 Task: Add Prince Of Peace Organic Oolong Tea to the cart.
Action: Mouse pressed left at (30, 109)
Screenshot: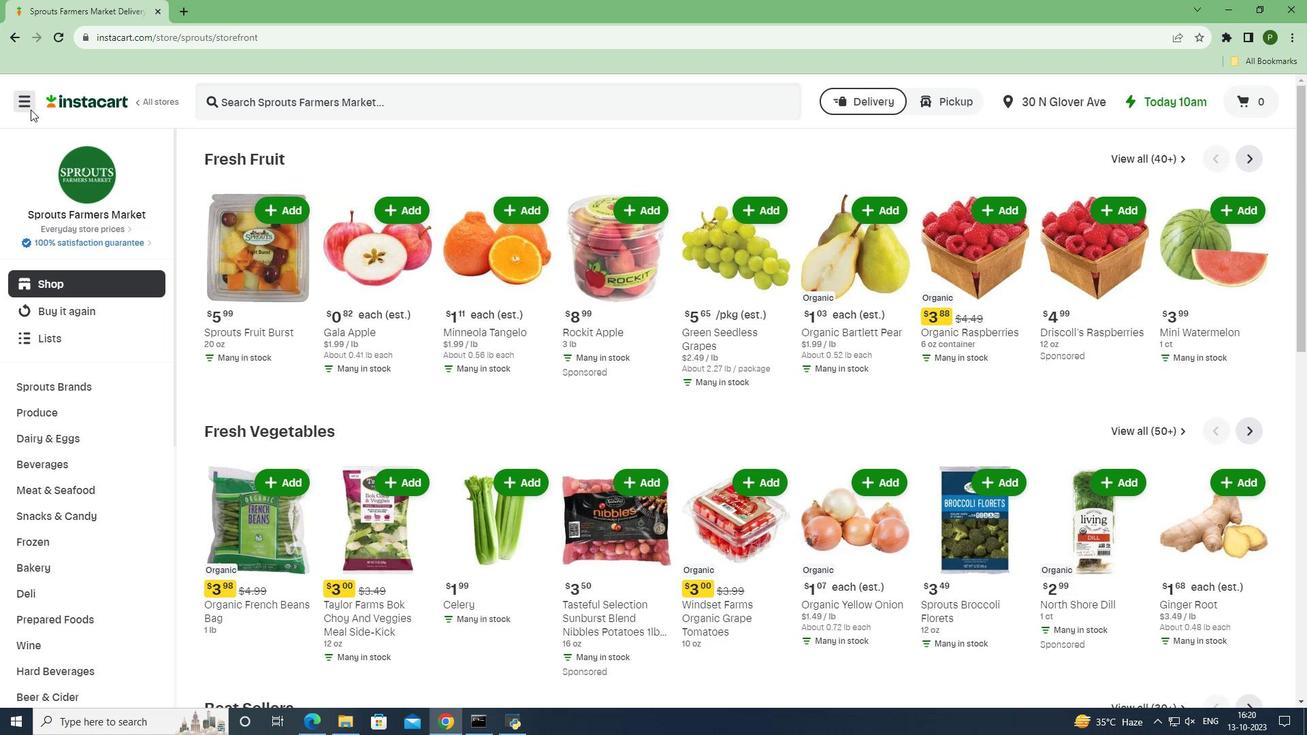 
Action: Mouse moved to (68, 360)
Screenshot: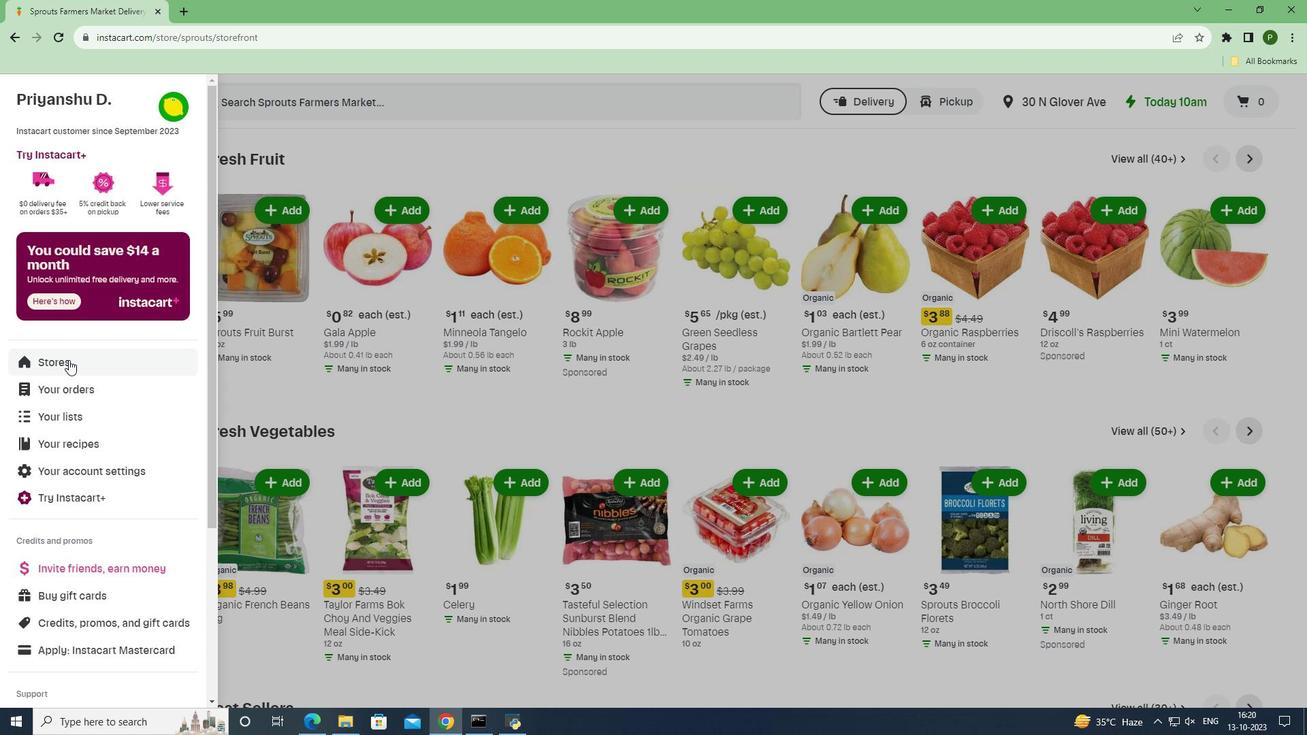 
Action: Mouse pressed left at (68, 360)
Screenshot: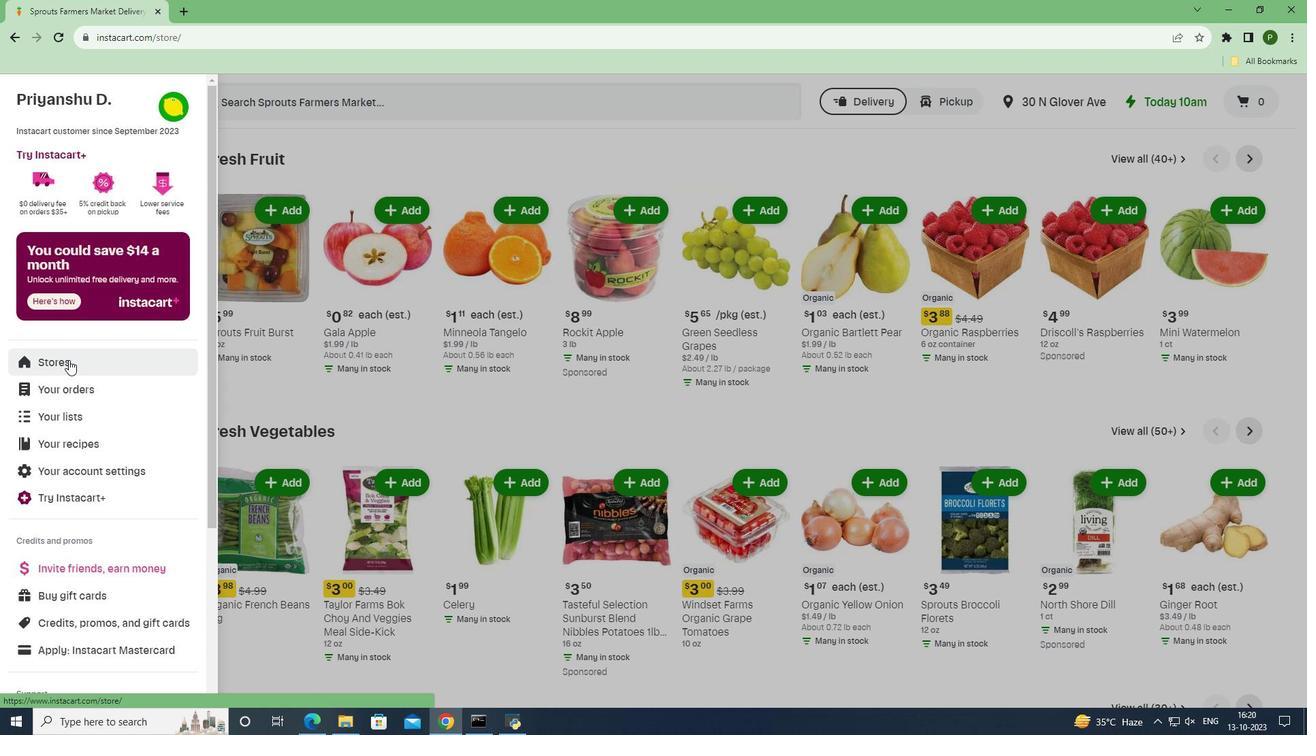 
Action: Mouse moved to (318, 158)
Screenshot: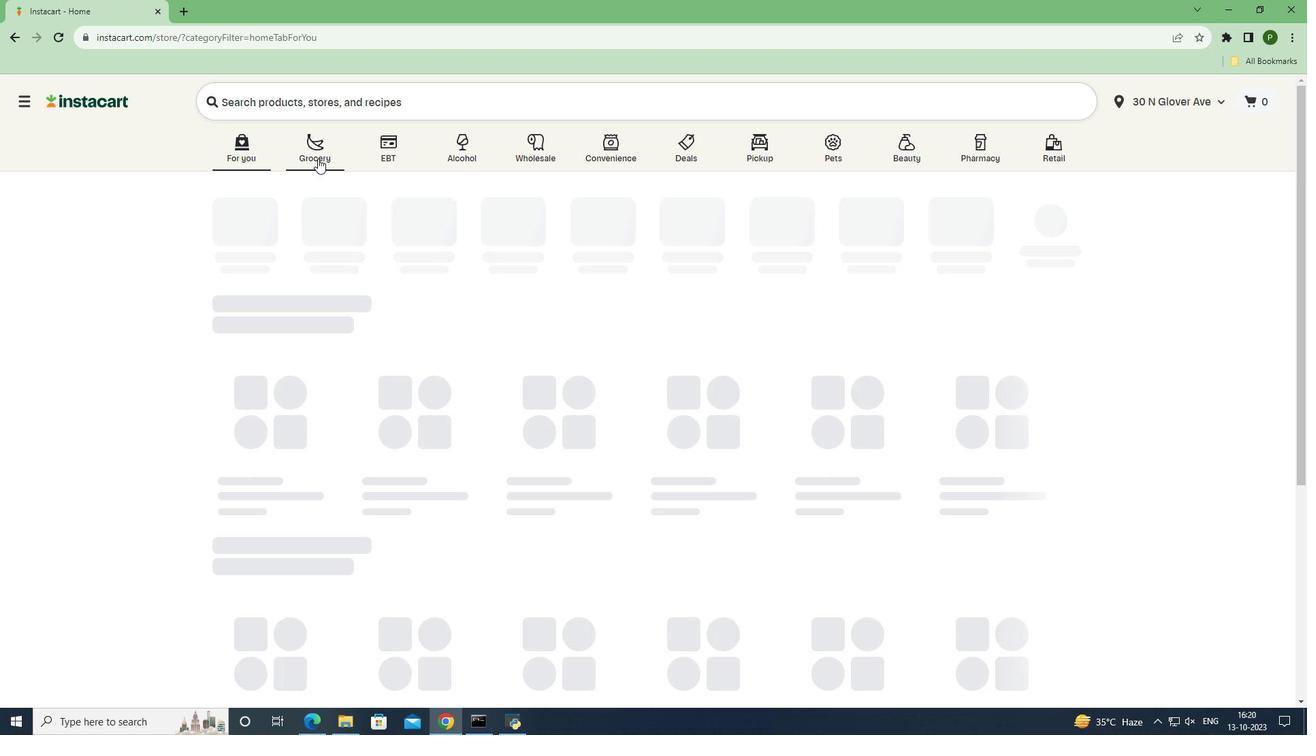 
Action: Mouse pressed left at (318, 158)
Screenshot: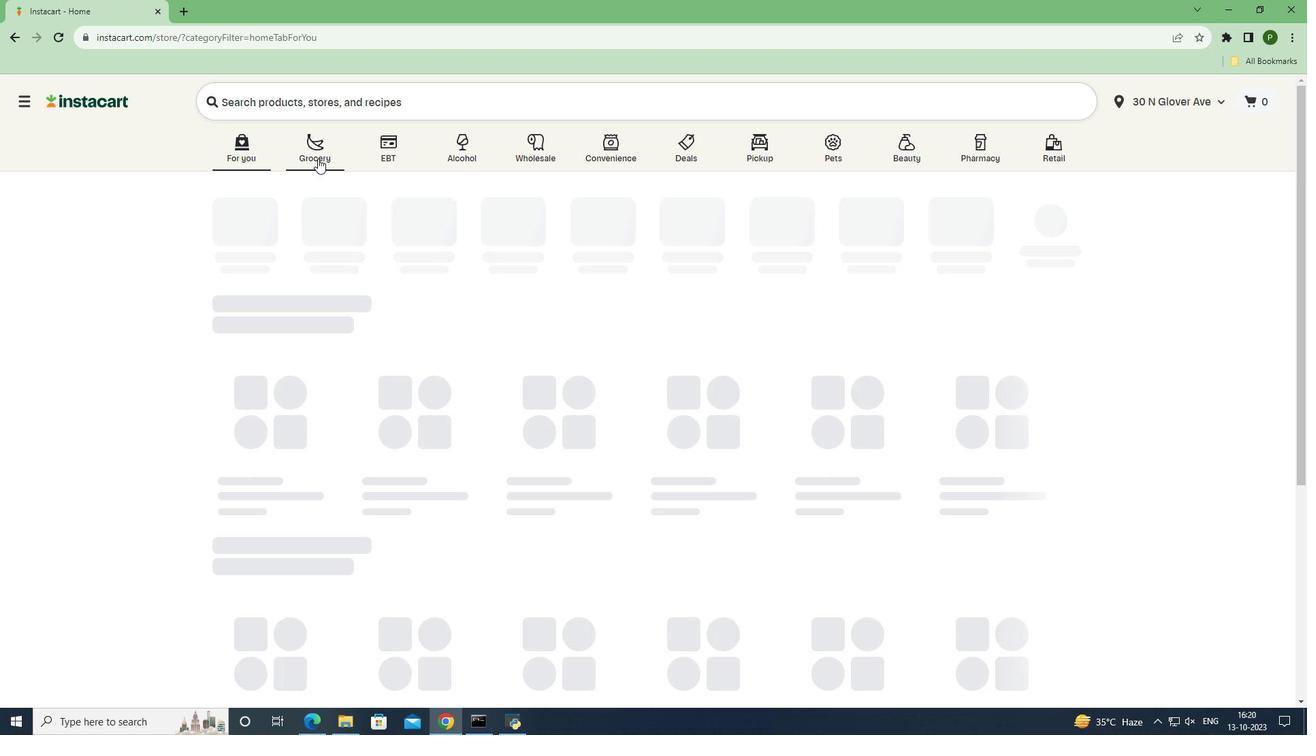 
Action: Mouse moved to (848, 318)
Screenshot: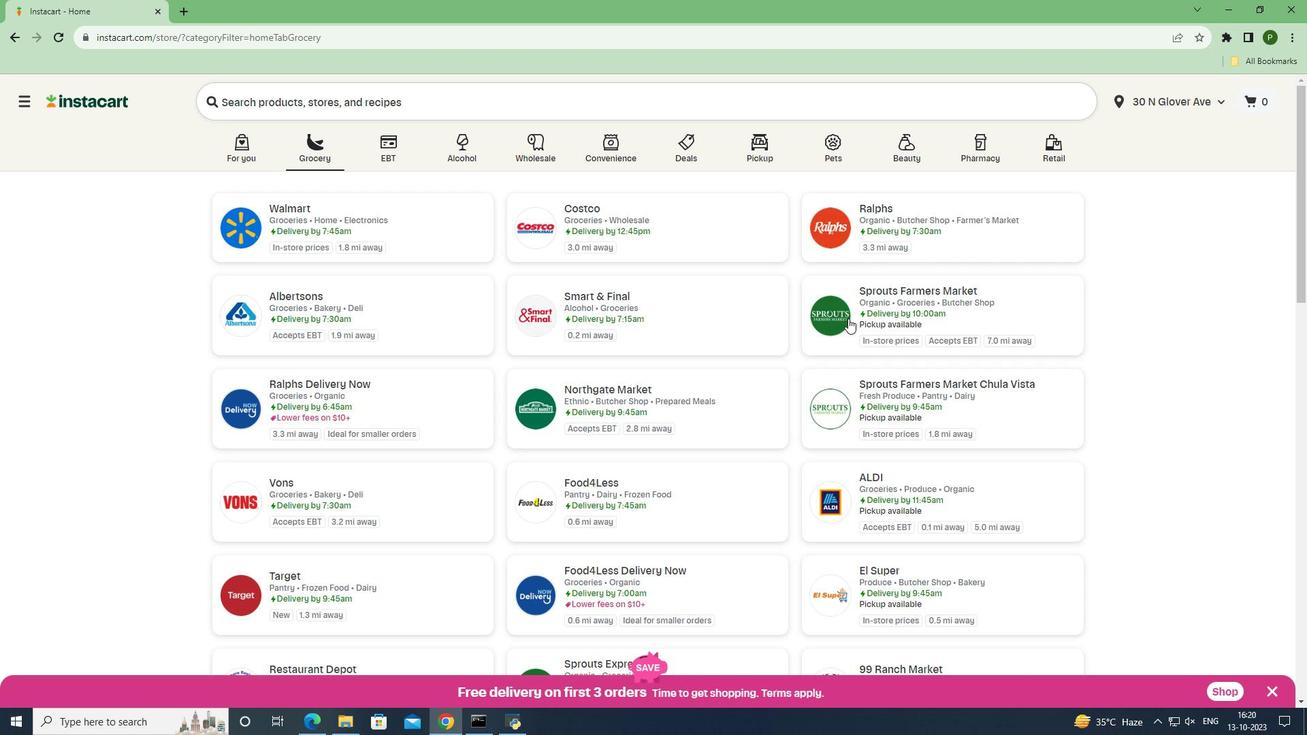 
Action: Mouse pressed left at (848, 318)
Screenshot: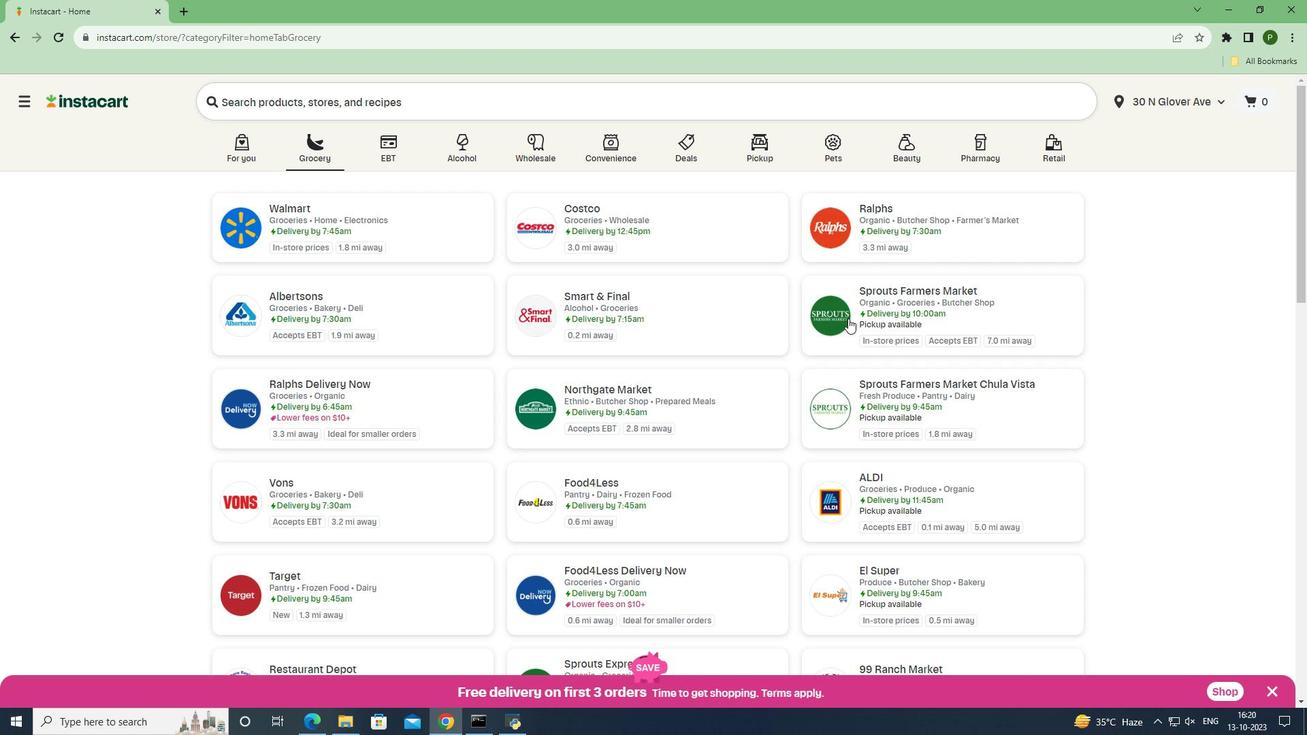 
Action: Mouse moved to (71, 460)
Screenshot: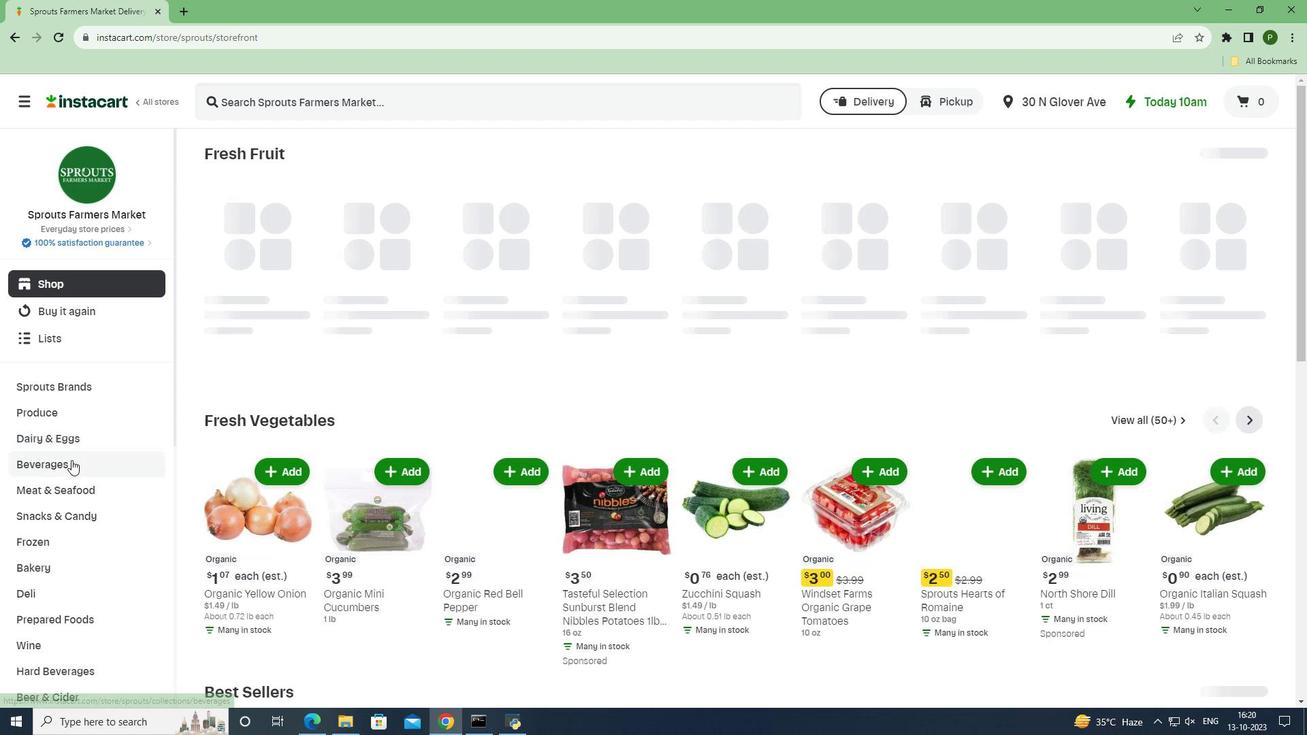 
Action: Mouse pressed left at (71, 460)
Screenshot: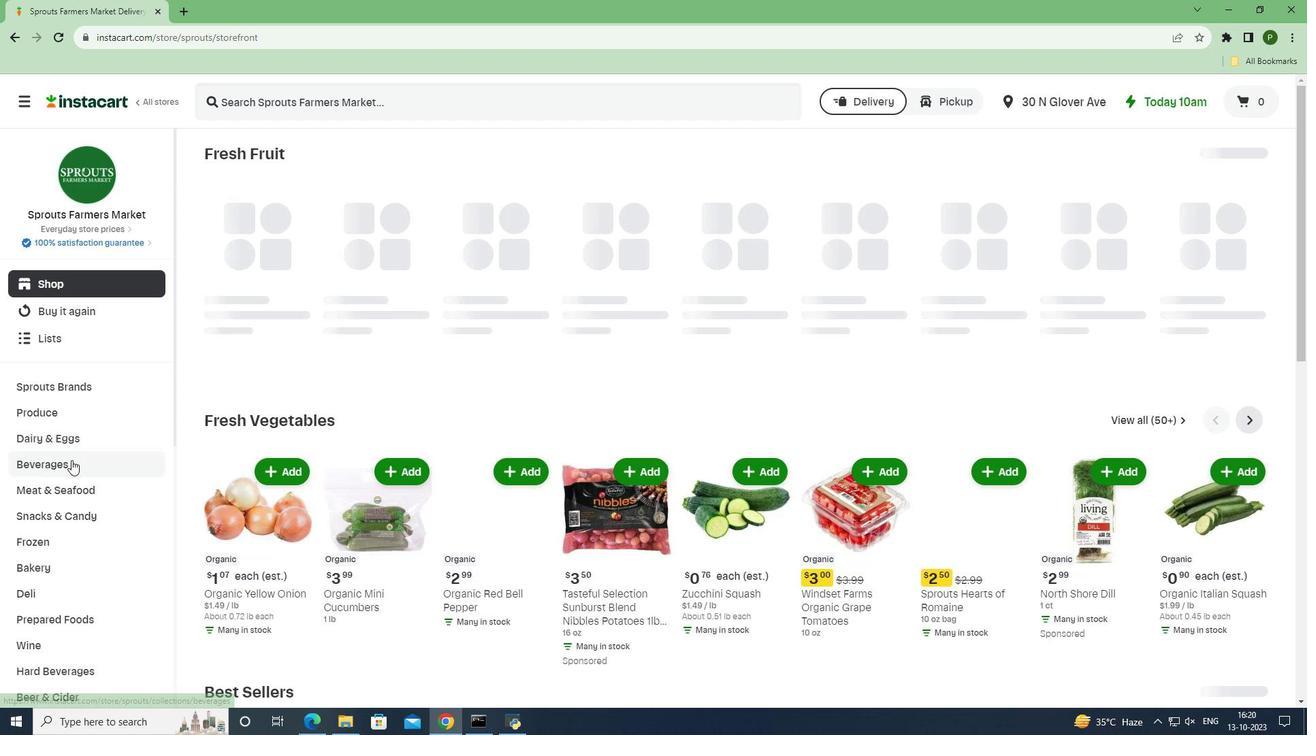 
Action: Mouse moved to (1184, 195)
Screenshot: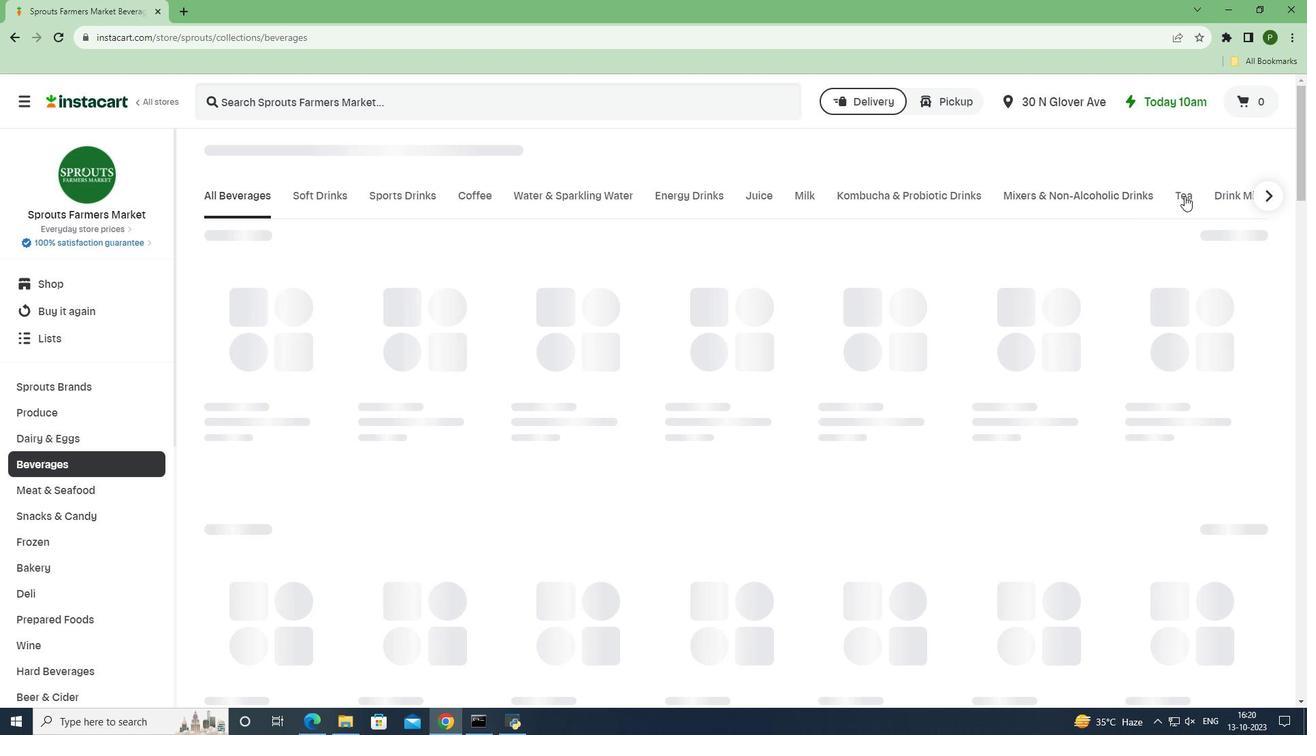 
Action: Mouse pressed left at (1184, 195)
Screenshot: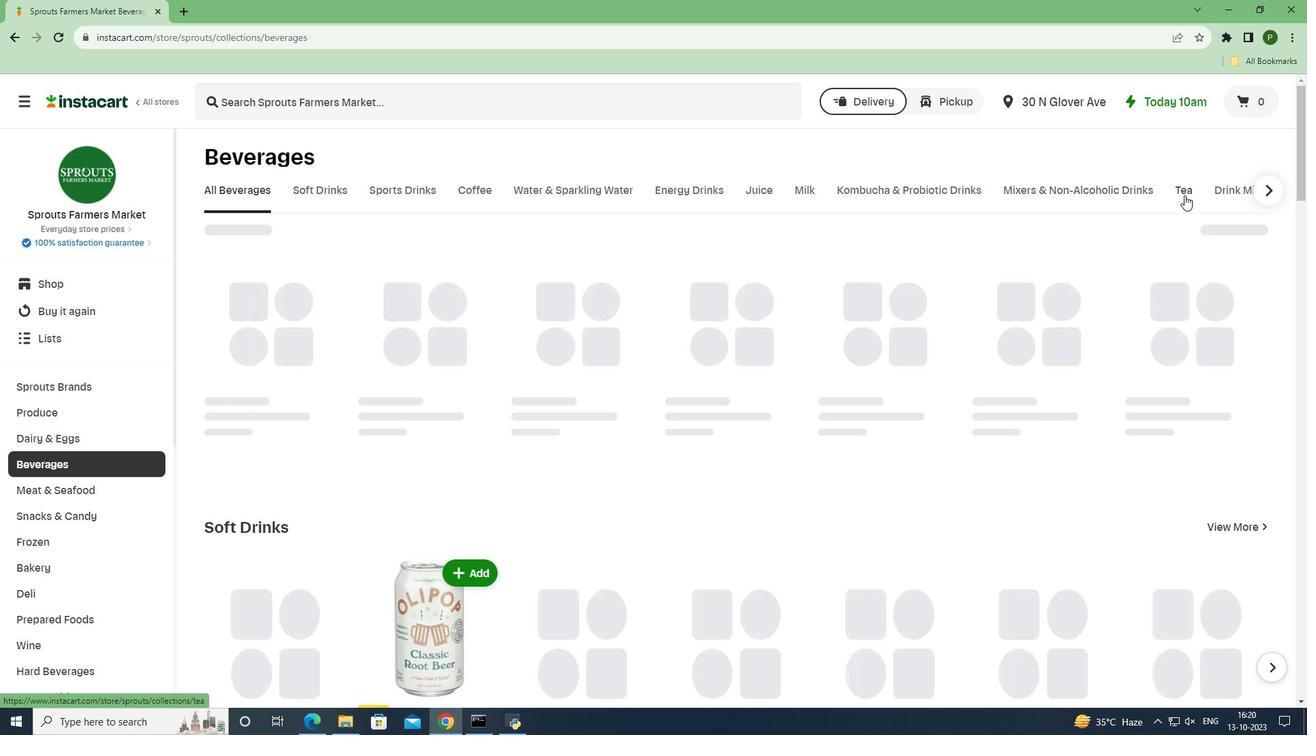 
Action: Mouse moved to (344, 104)
Screenshot: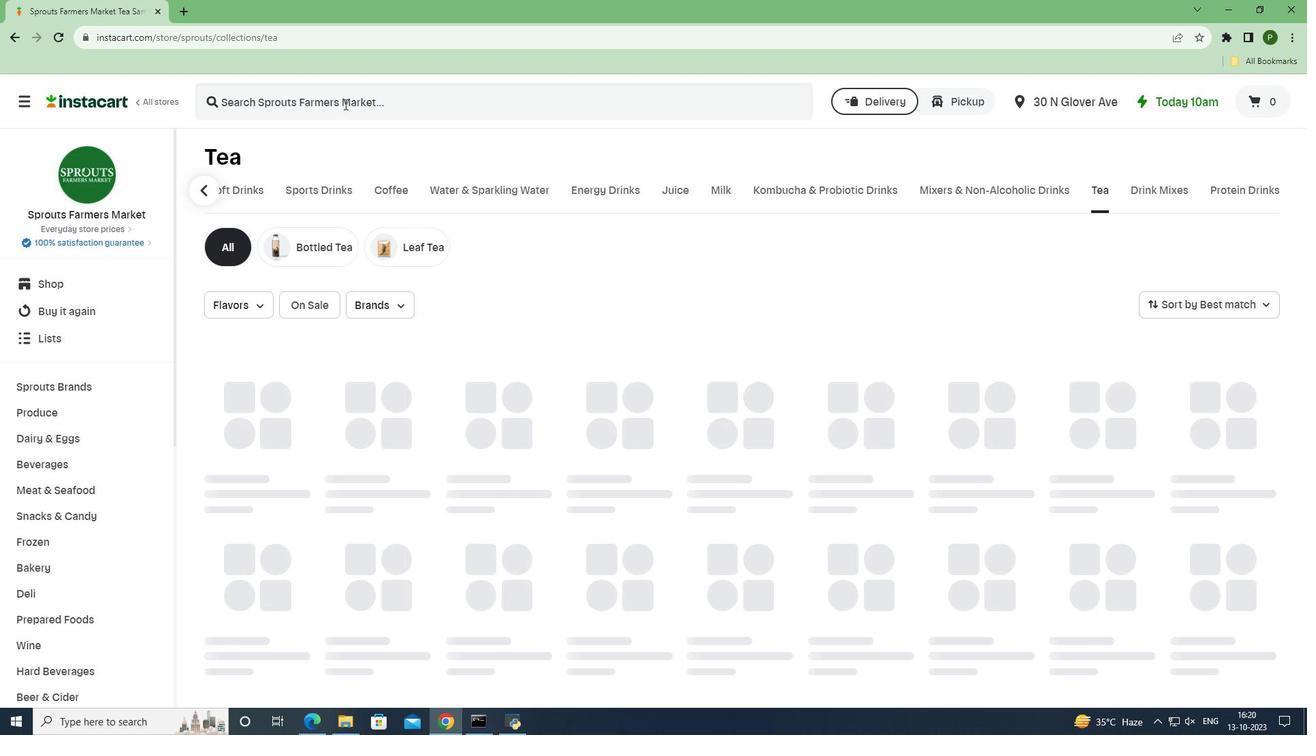 
Action: Mouse pressed left at (344, 104)
Screenshot: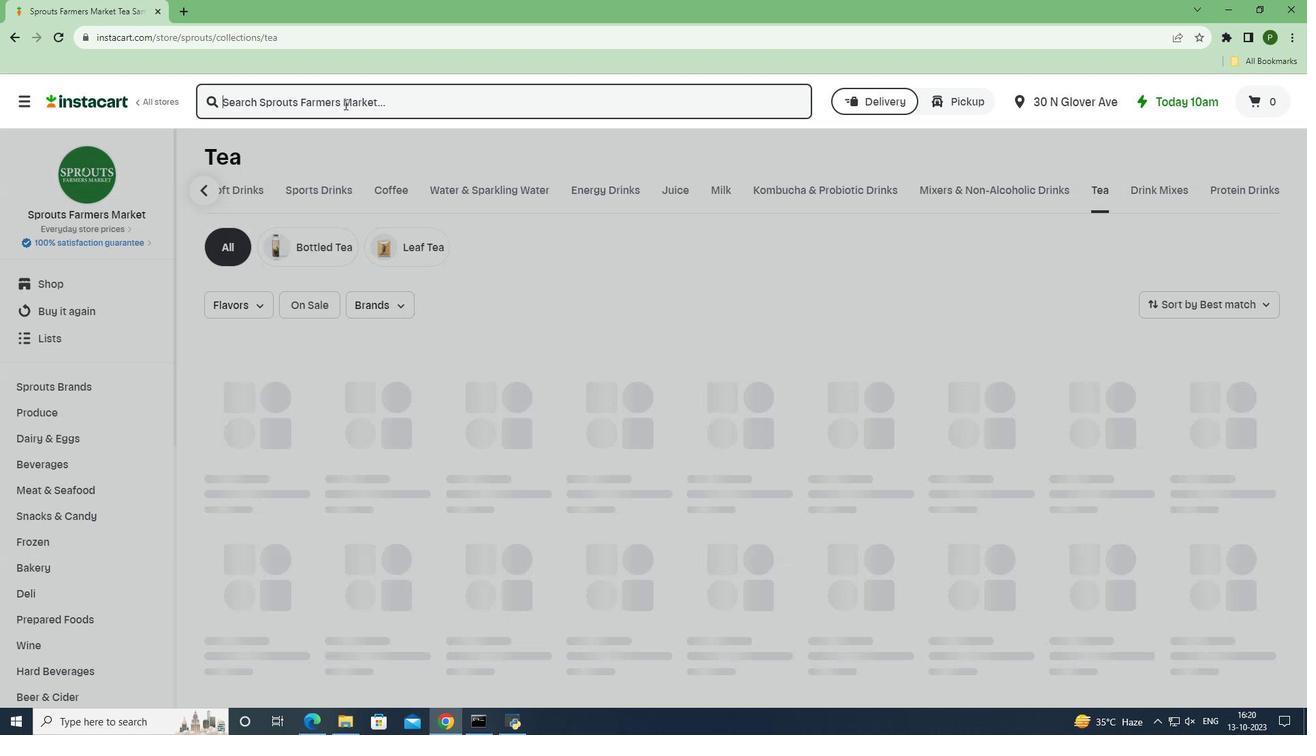 
Action: Key pressed <Key.caps_lock>P<Key.caps_lock>rince<Key.space><Key.caps_lock>O<Key.caps_lock>f<Key.space><Key.caps_lock>P<Key.caps_lock>eace<Key.space><Key.caps_lock>O<Key.caps_lock>rganic<Key.space><Key.caps_lock>O<Key.caps_lock>olong<Key.space><Key.caps_lock>T<Key.caps_lock>ea<Key.space><Key.enter>
Screenshot: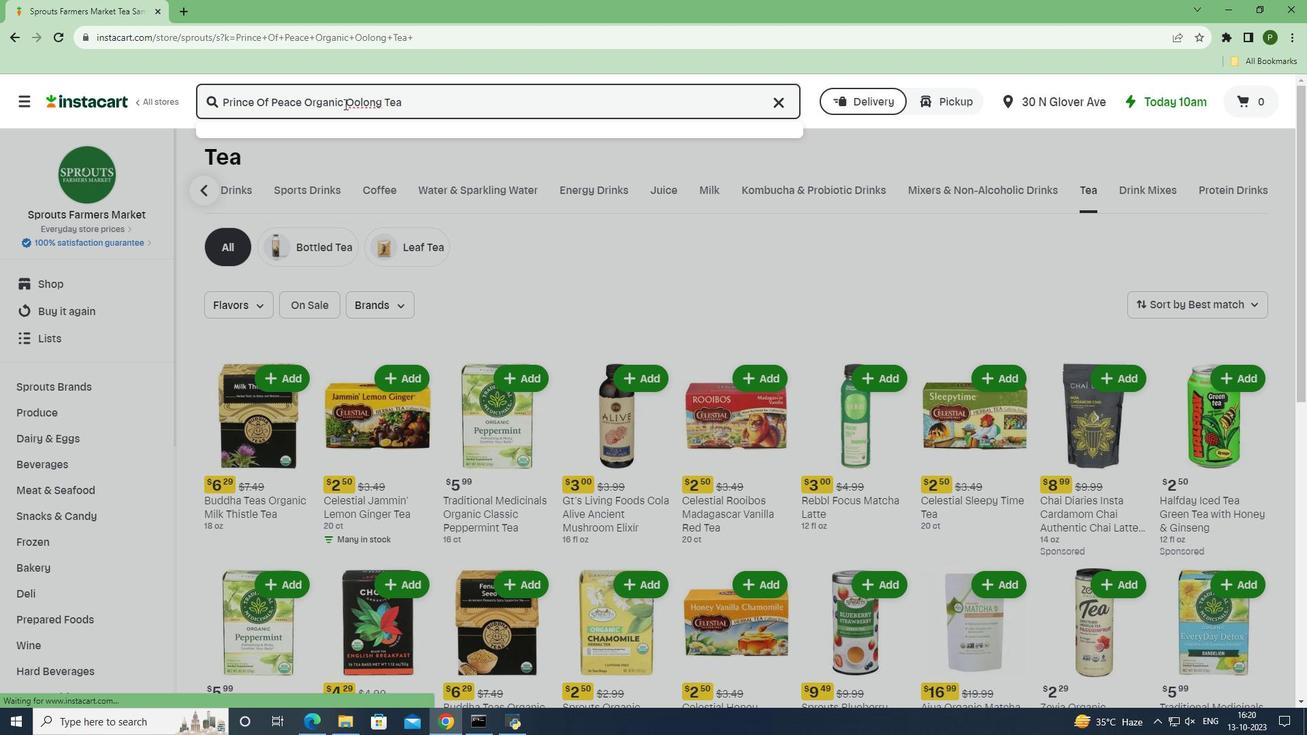 
Action: Mouse moved to (794, 241)
Screenshot: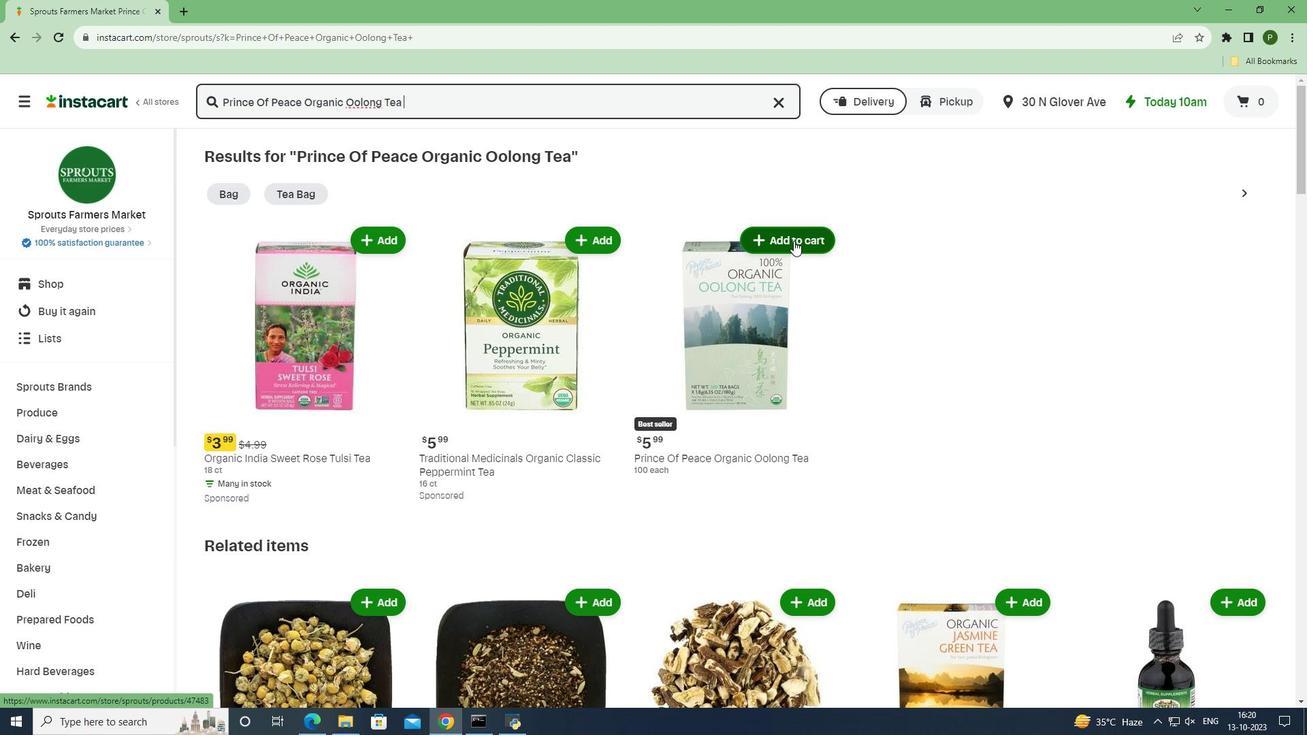 
Action: Mouse pressed left at (794, 241)
Screenshot: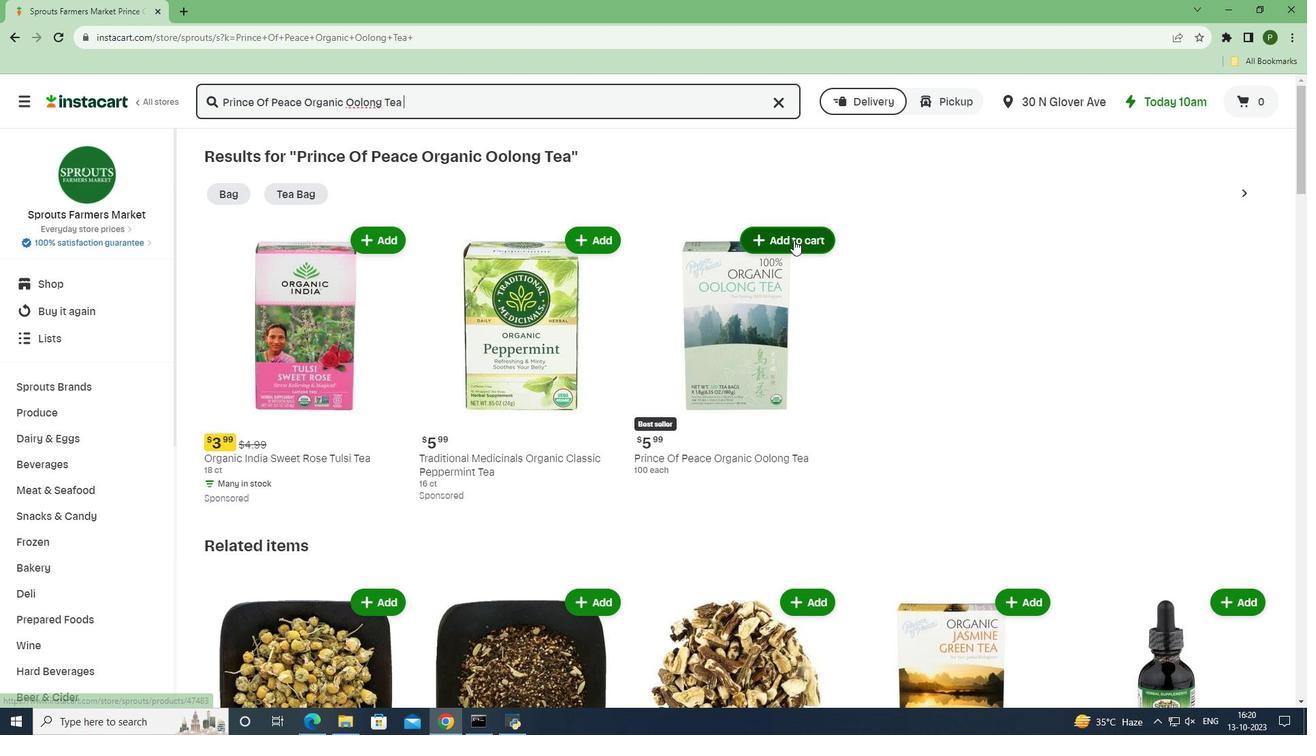 
Action: Mouse moved to (841, 318)
Screenshot: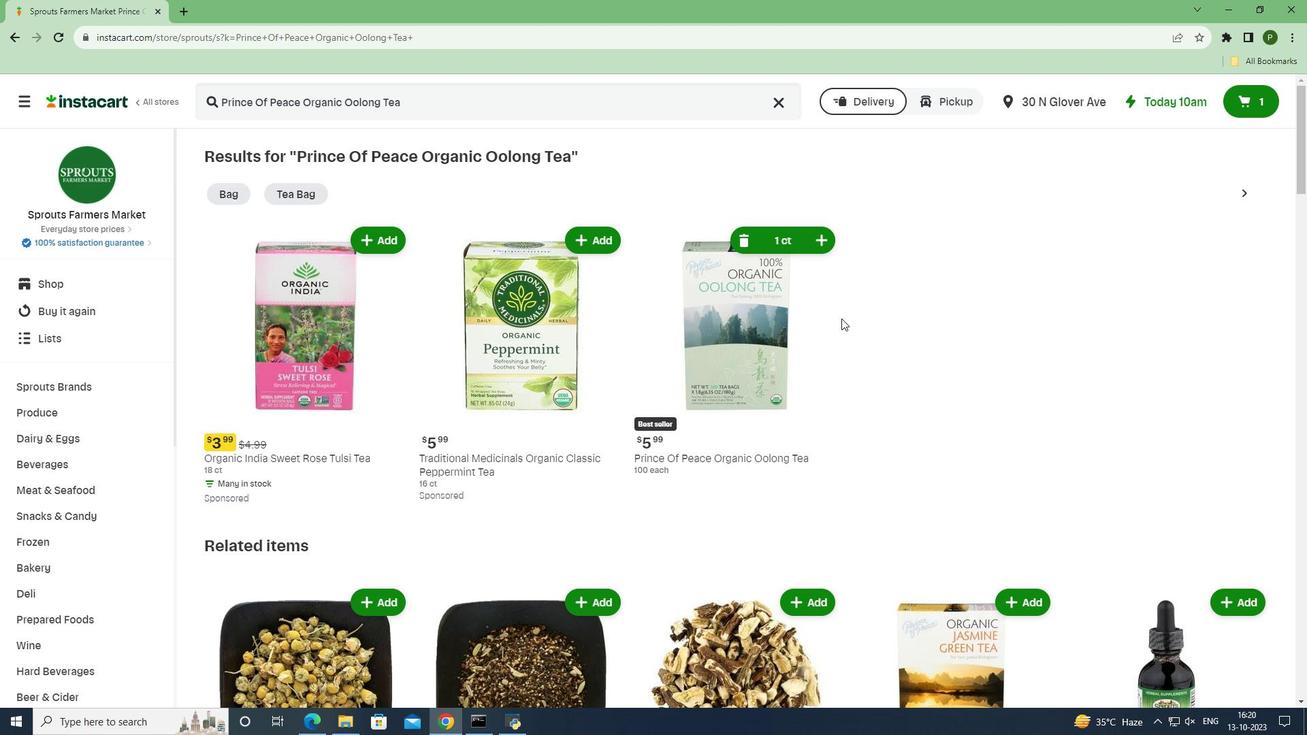 
